 Task: Apply Reveal on Current Theme
Action: Mouse moved to (38, 266)
Screenshot: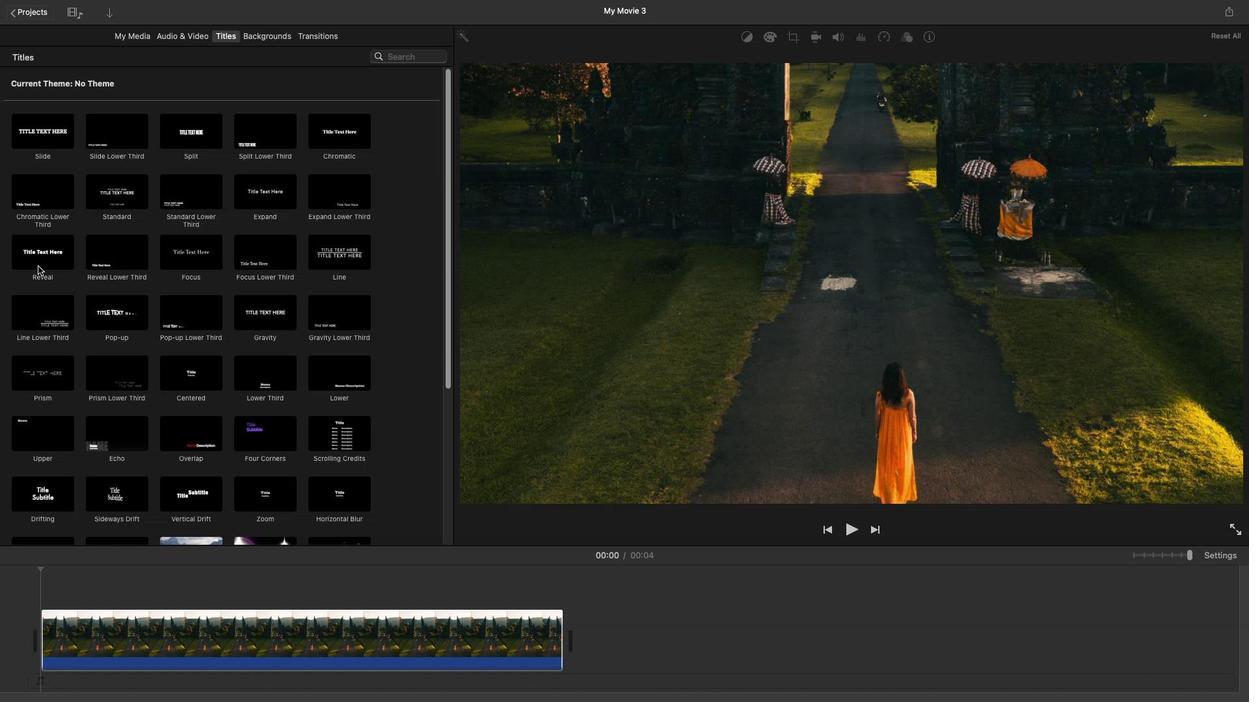 
Action: Mouse pressed left at (38, 266)
Screenshot: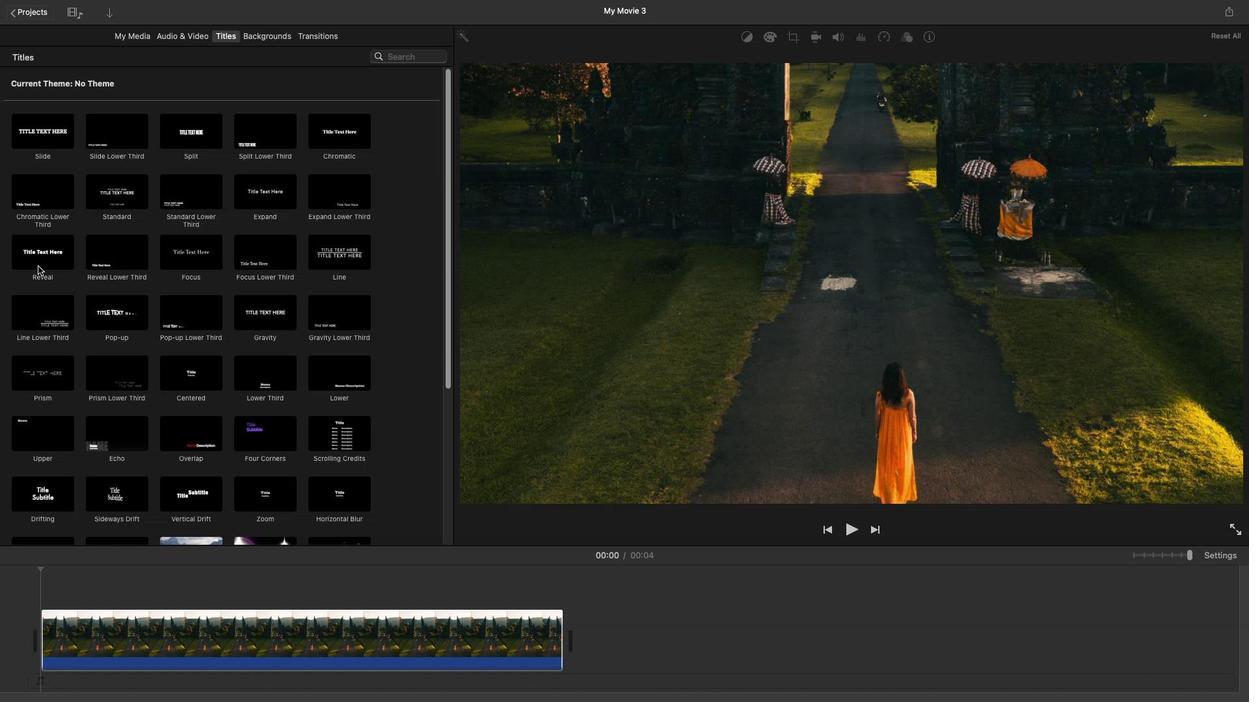 
Action: Mouse pressed left at (38, 266)
Screenshot: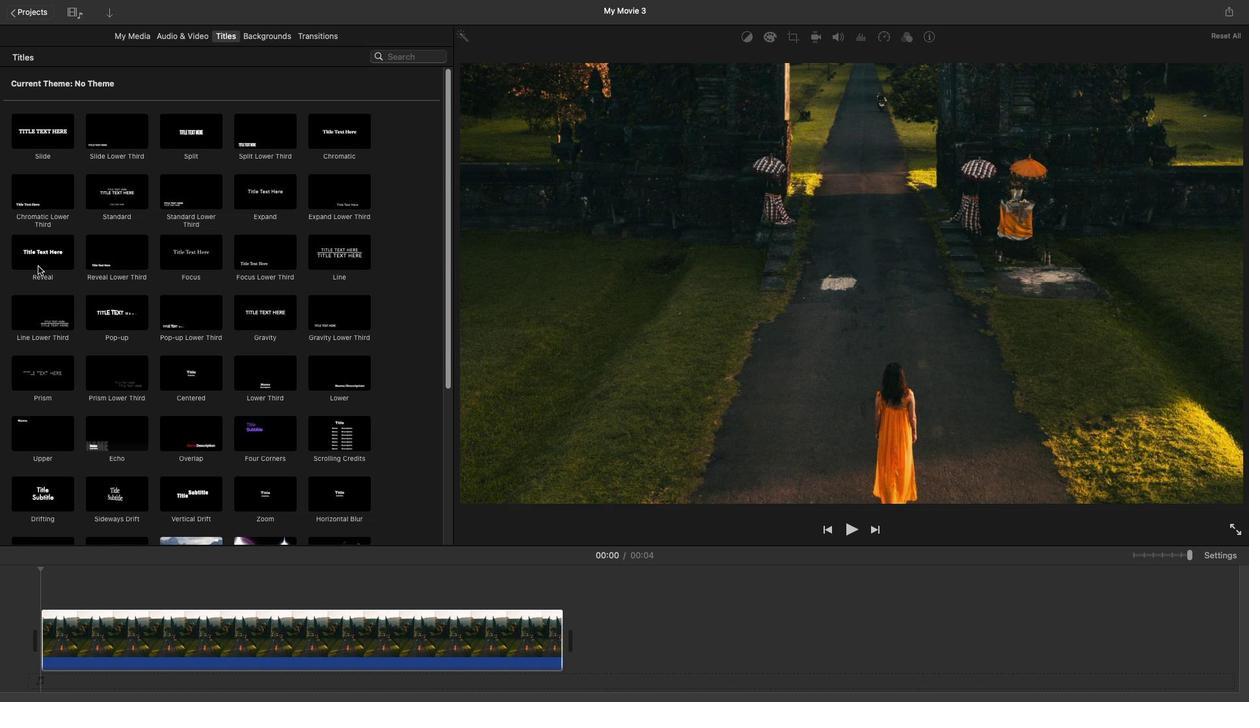 
Action: Mouse moved to (469, 533)
Screenshot: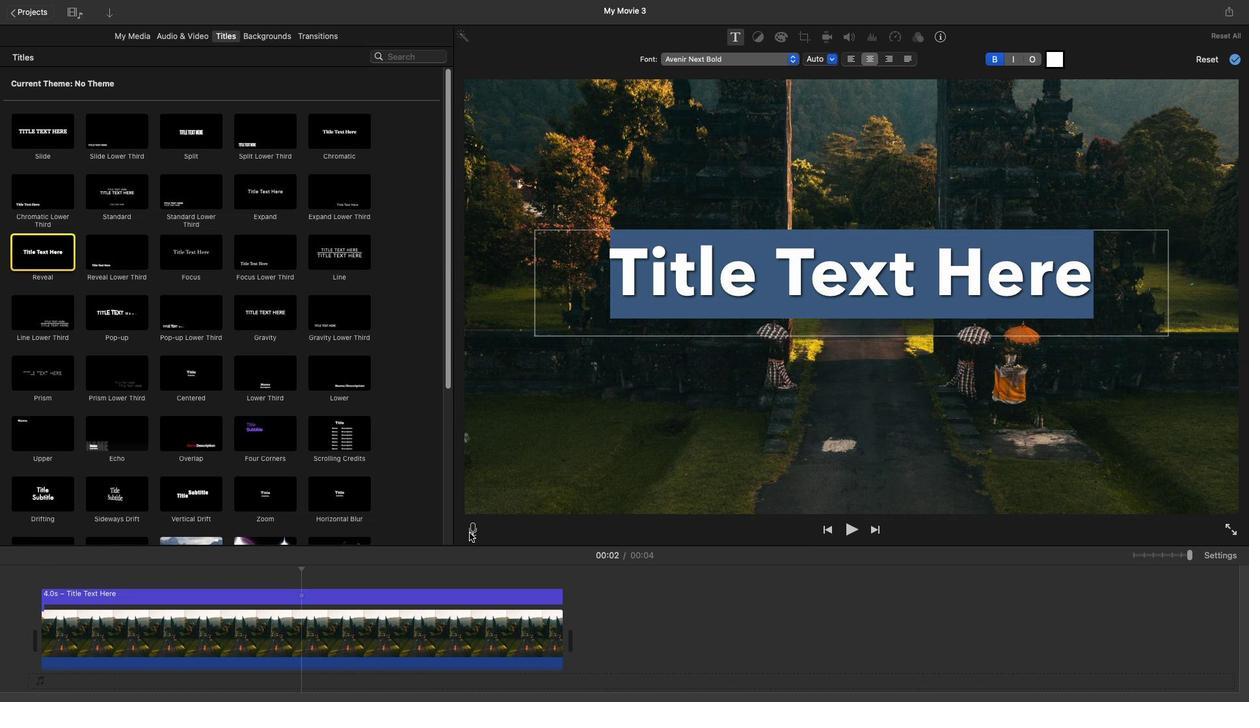 
